 Task: Add Earthbound Farm Organic Vegetable Tray with Ranch to the cart.
Action: Mouse pressed left at (28, 160)
Screenshot: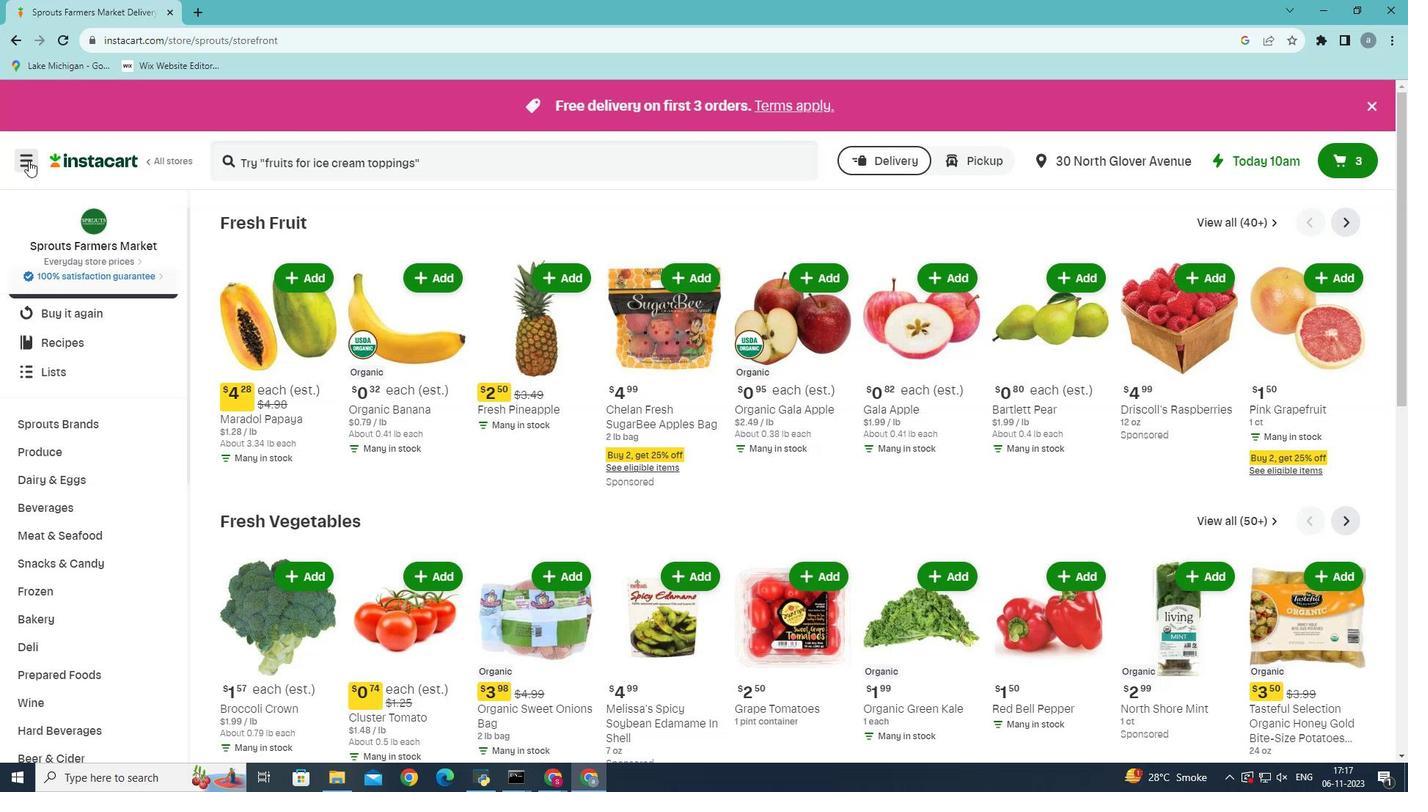 
Action: Mouse moved to (119, 416)
Screenshot: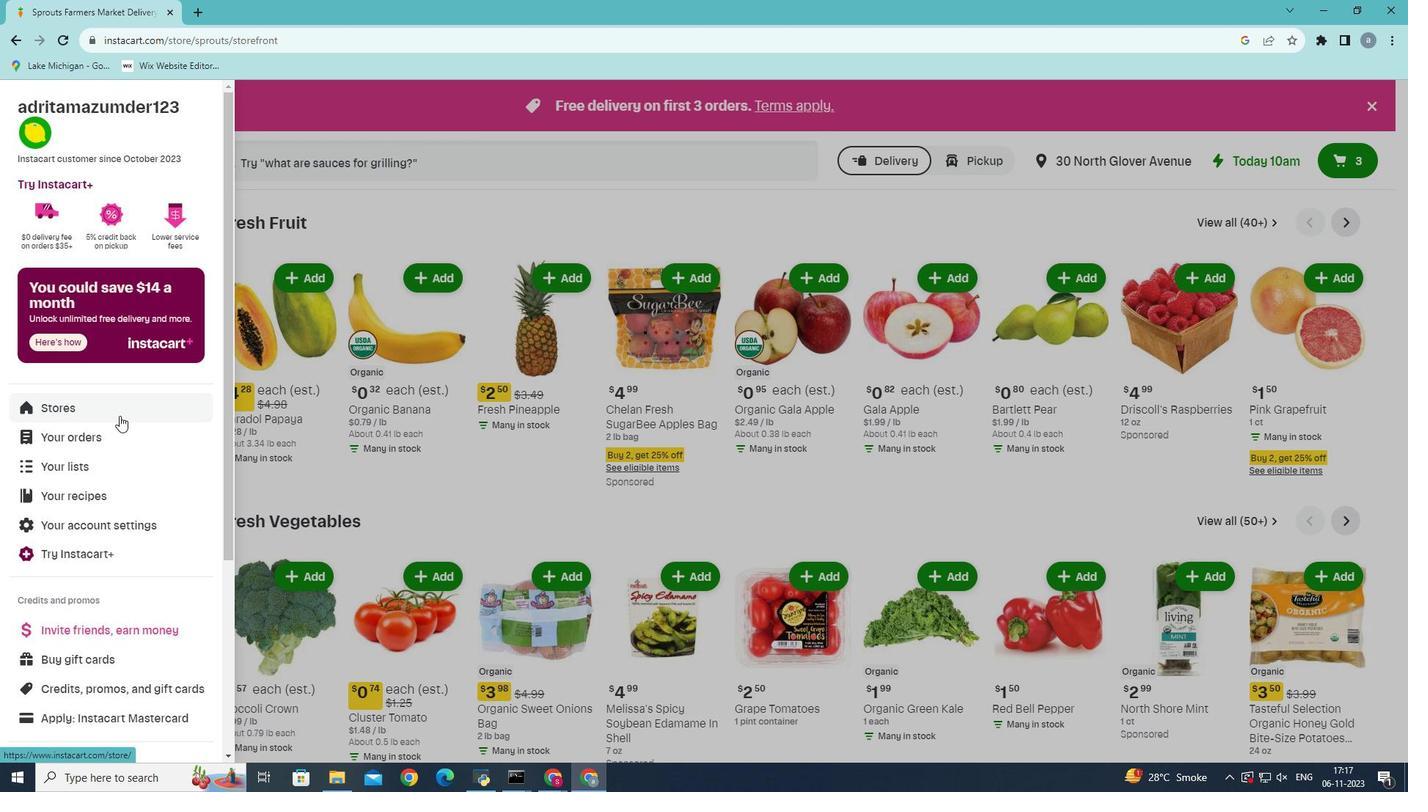 
Action: Mouse pressed left at (119, 416)
Screenshot: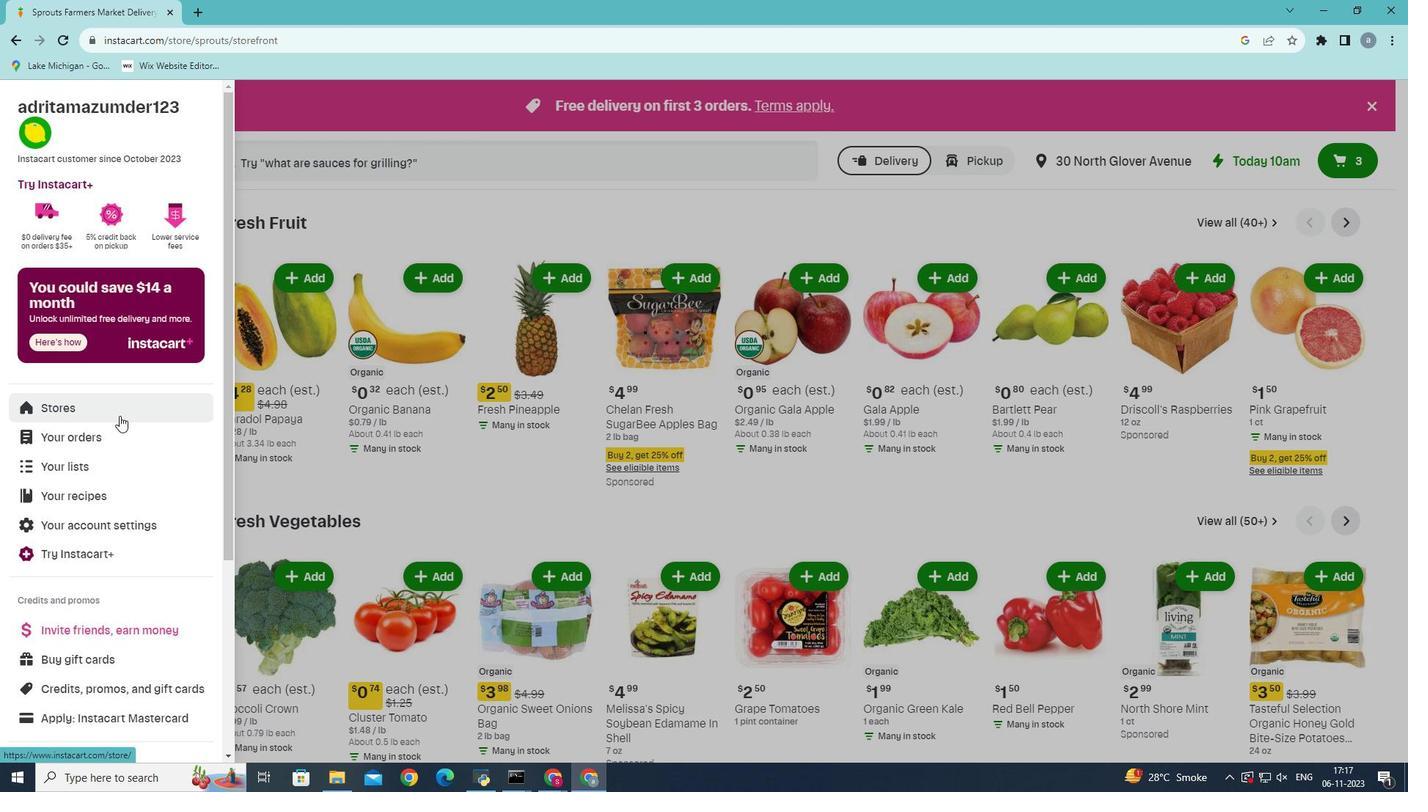 
Action: Mouse moved to (344, 167)
Screenshot: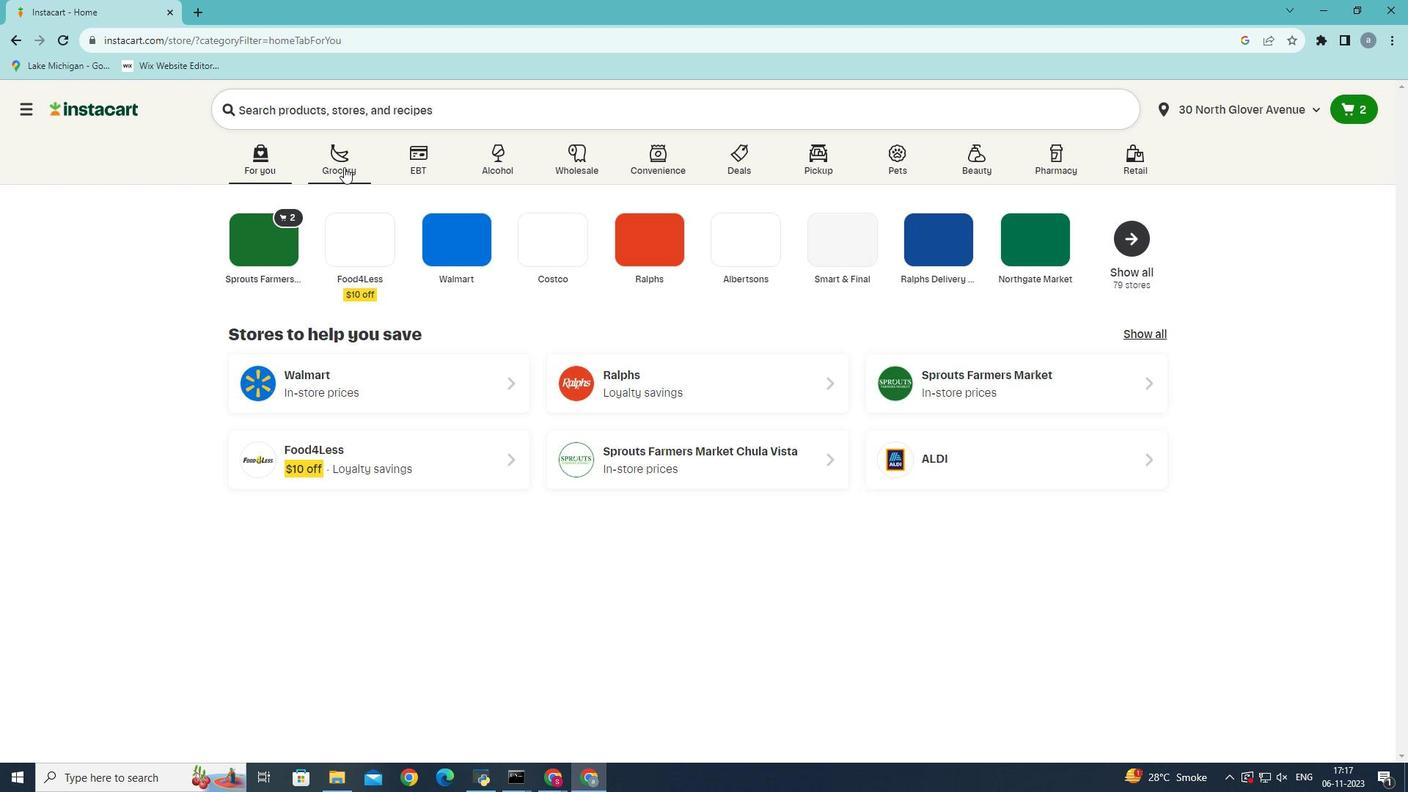 
Action: Mouse pressed left at (344, 167)
Screenshot: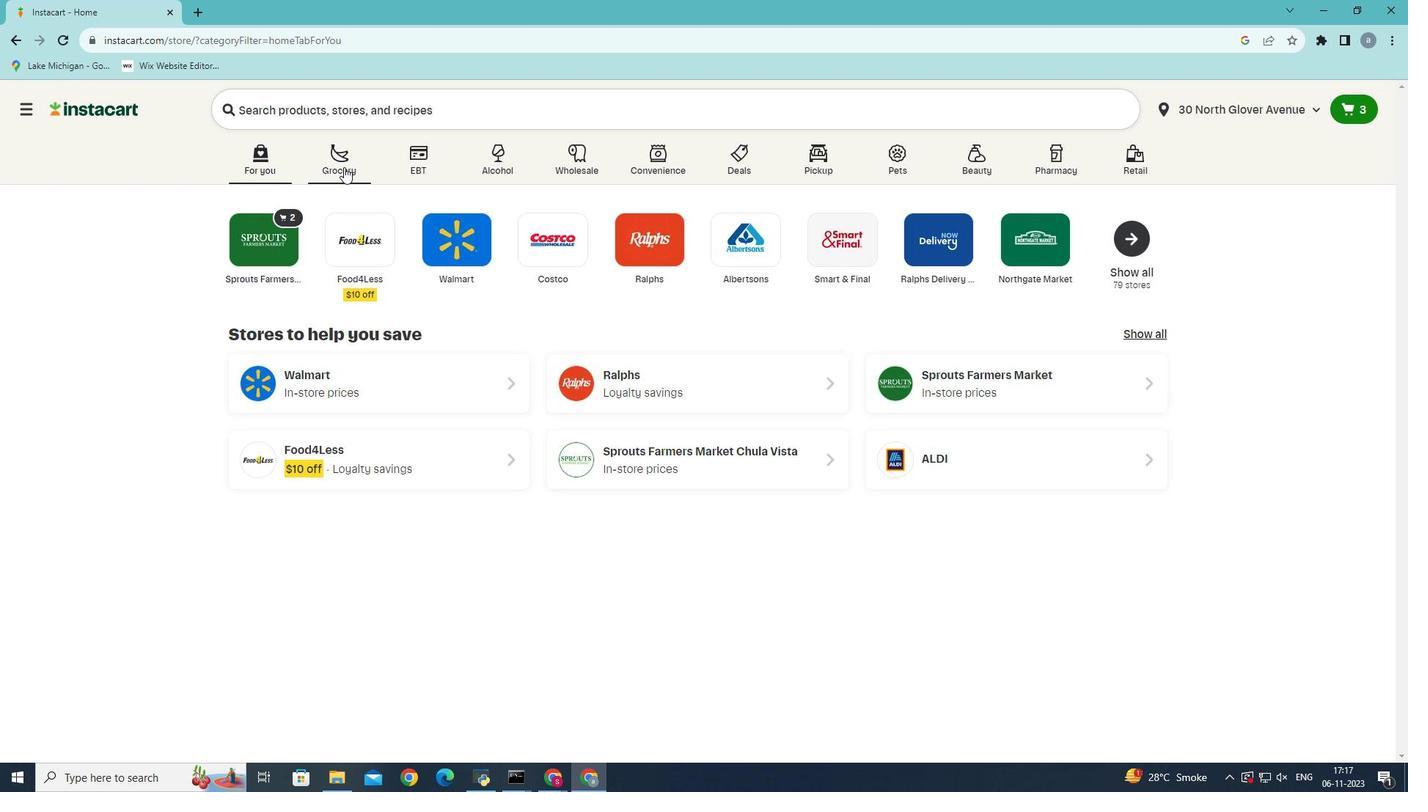 
Action: Mouse moved to (340, 439)
Screenshot: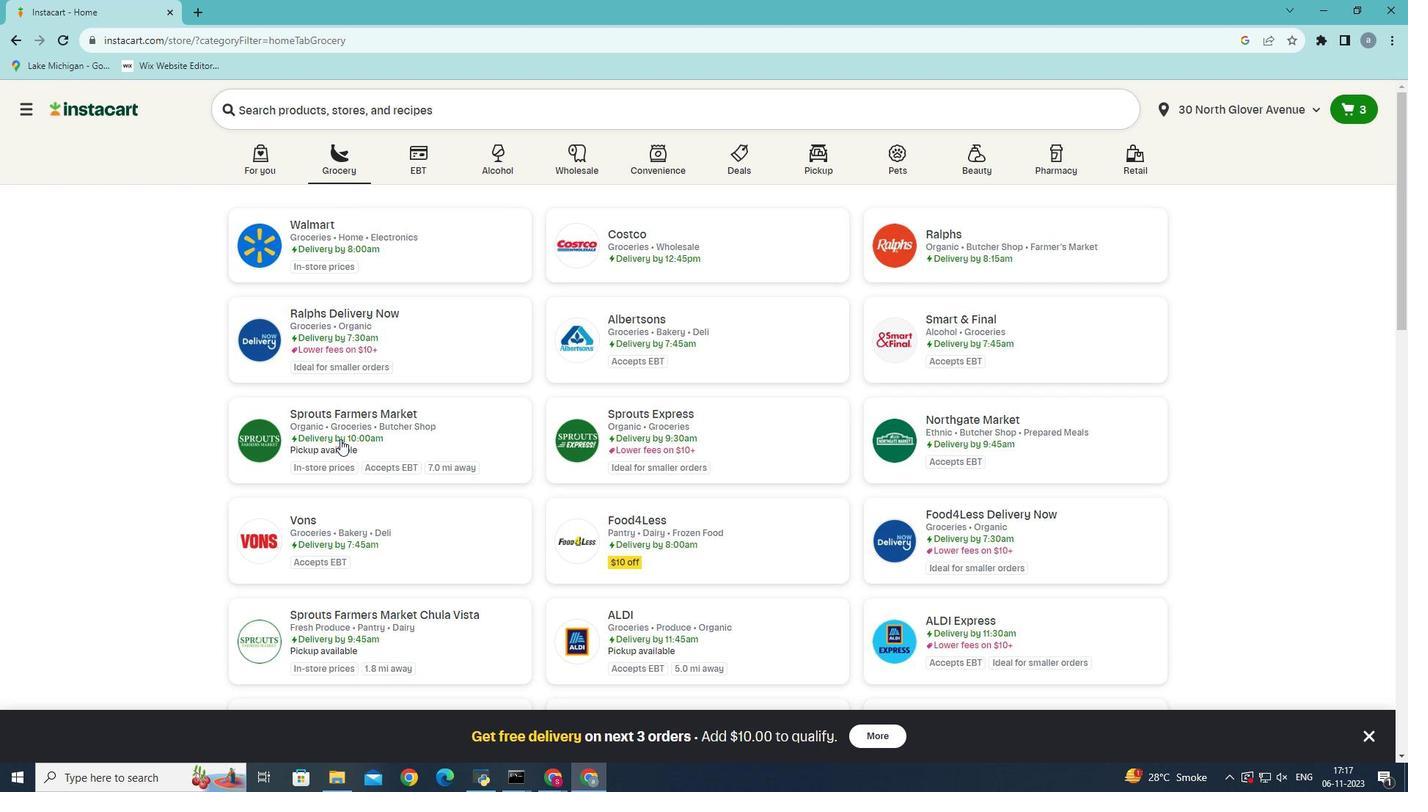 
Action: Mouse pressed left at (340, 439)
Screenshot: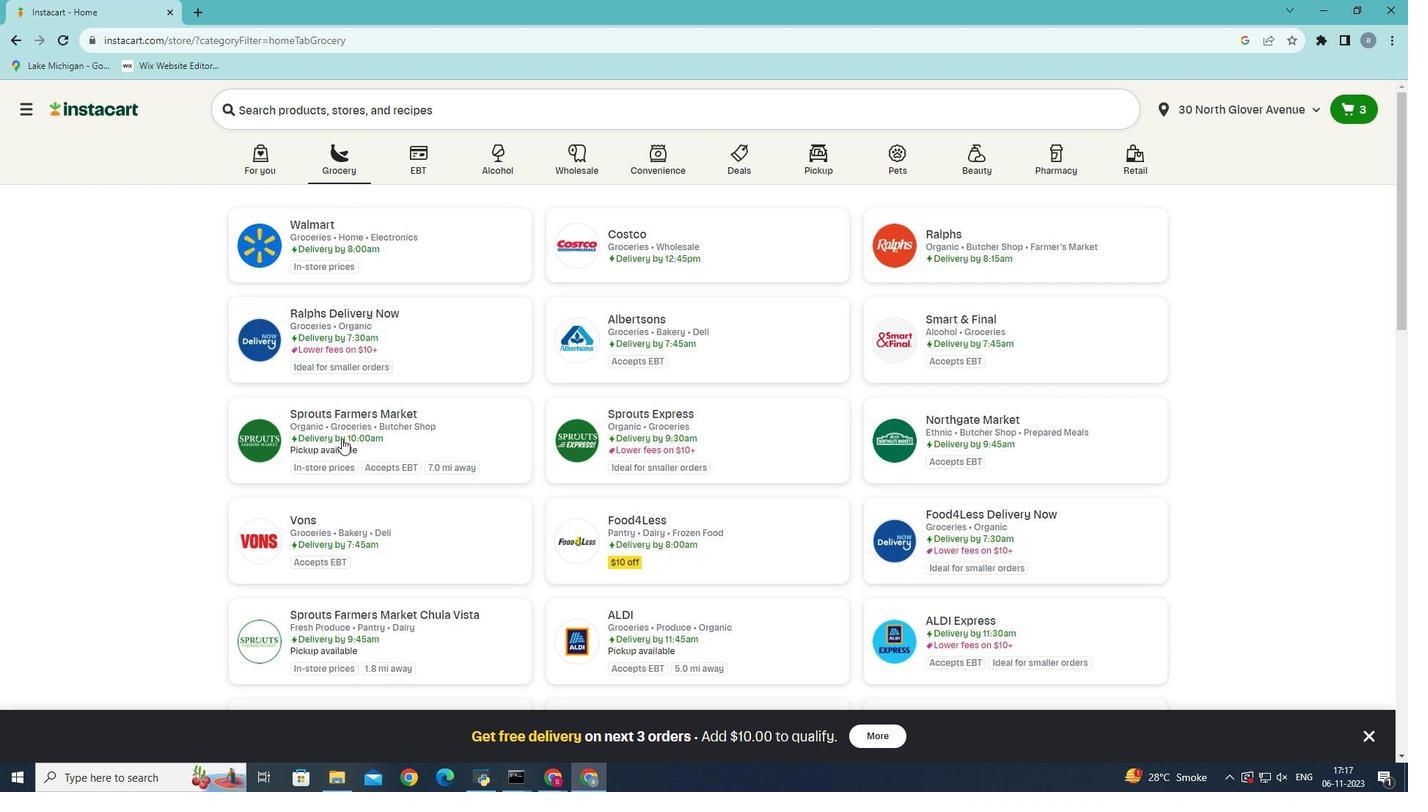 
Action: Mouse moved to (43, 537)
Screenshot: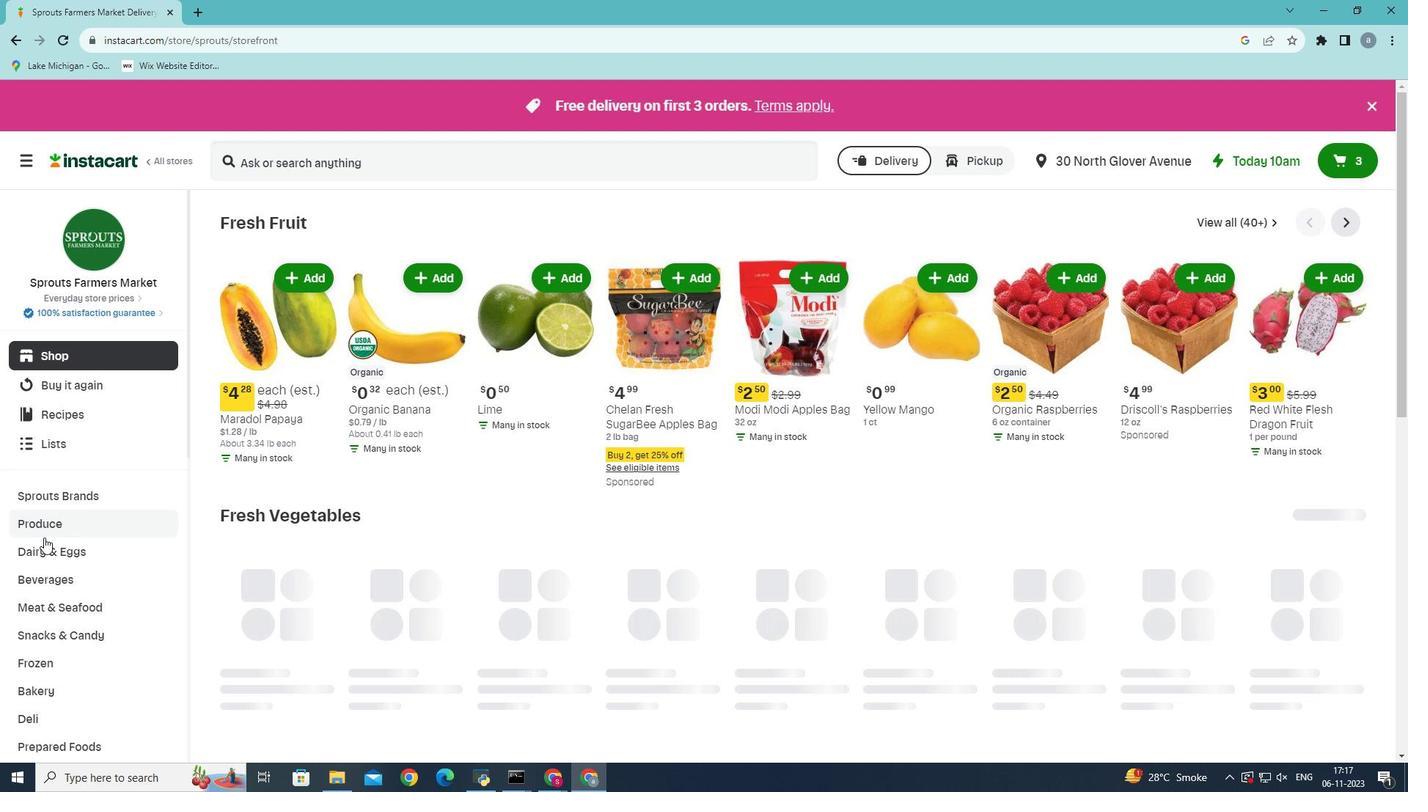 
Action: Mouse scrolled (43, 537) with delta (0, 0)
Screenshot: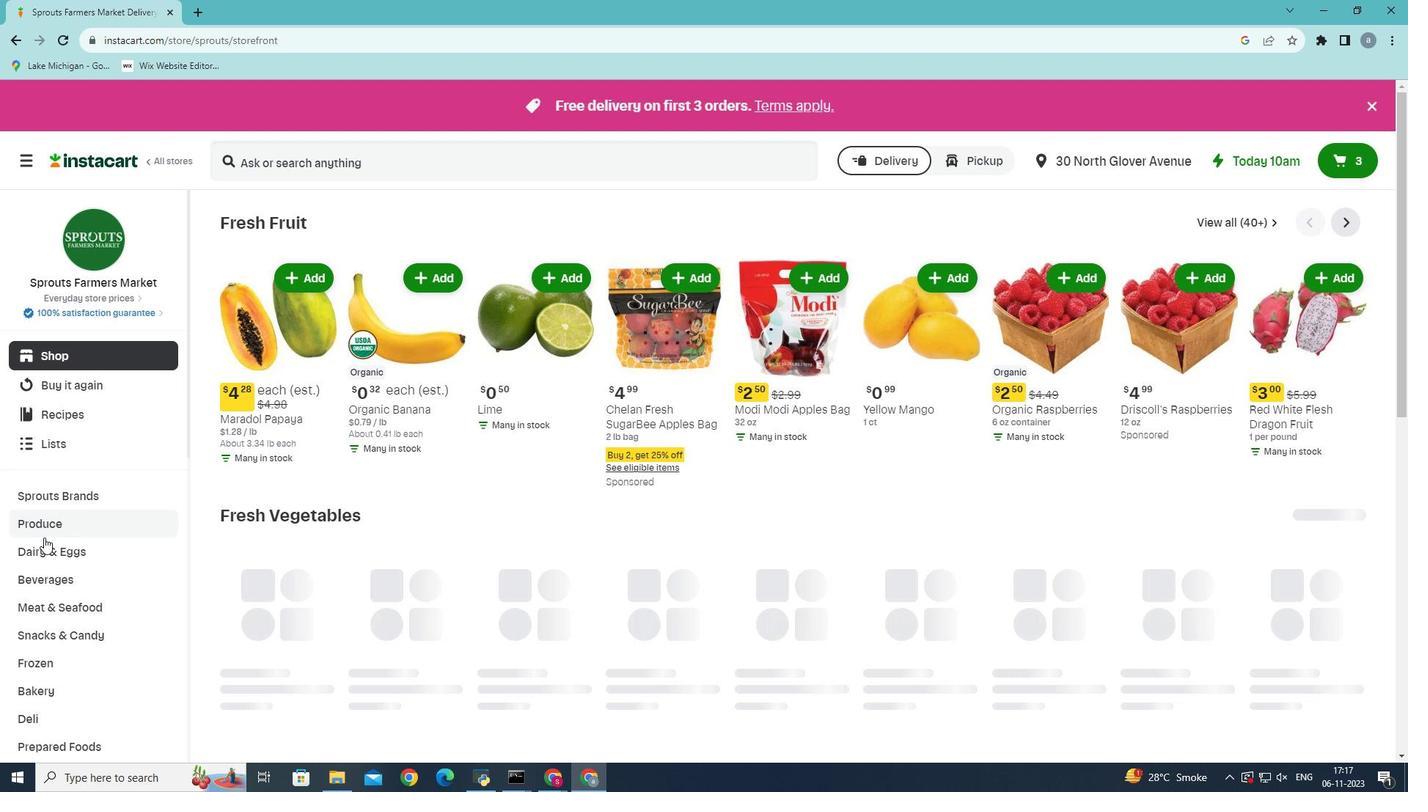 
Action: Mouse moved to (45, 537)
Screenshot: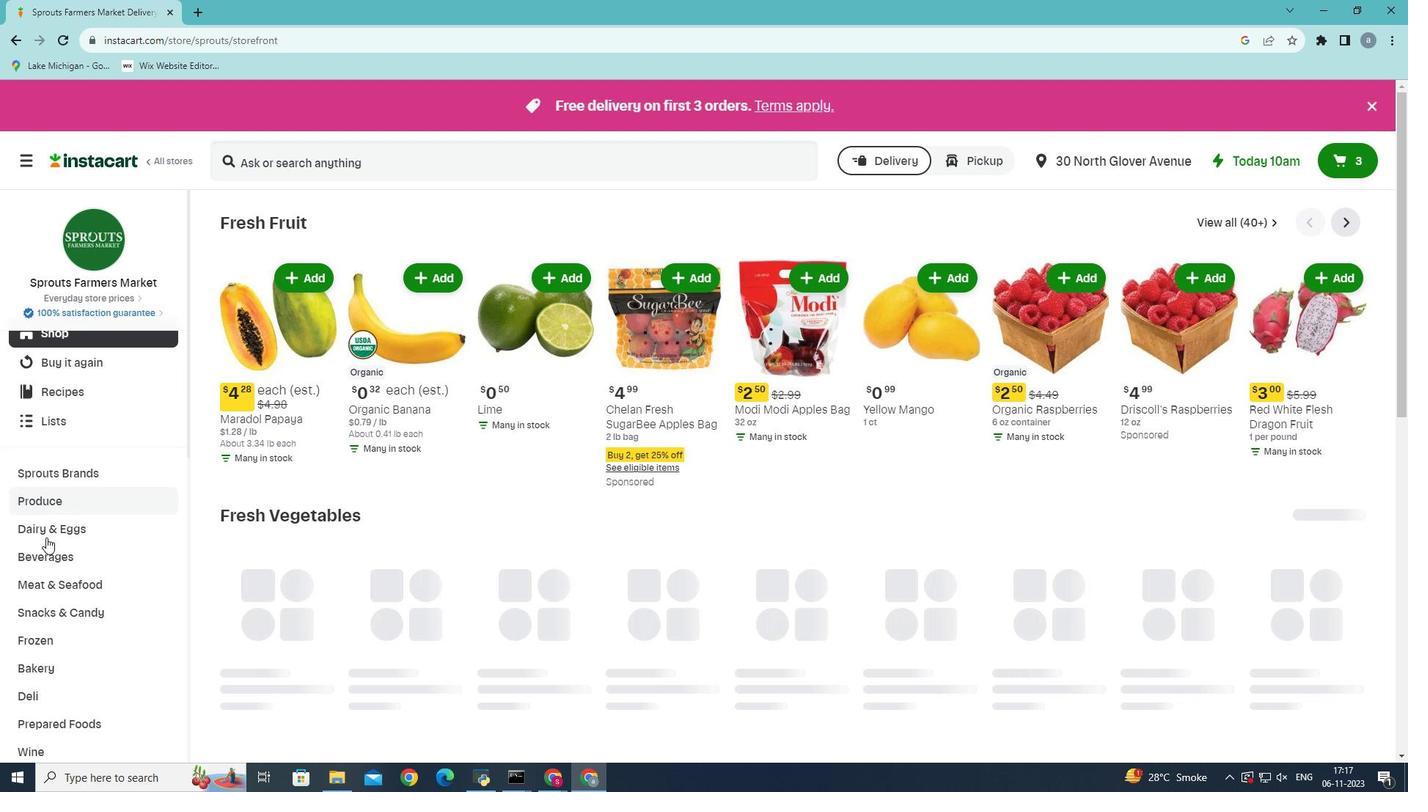 
Action: Mouse scrolled (45, 537) with delta (0, 0)
Screenshot: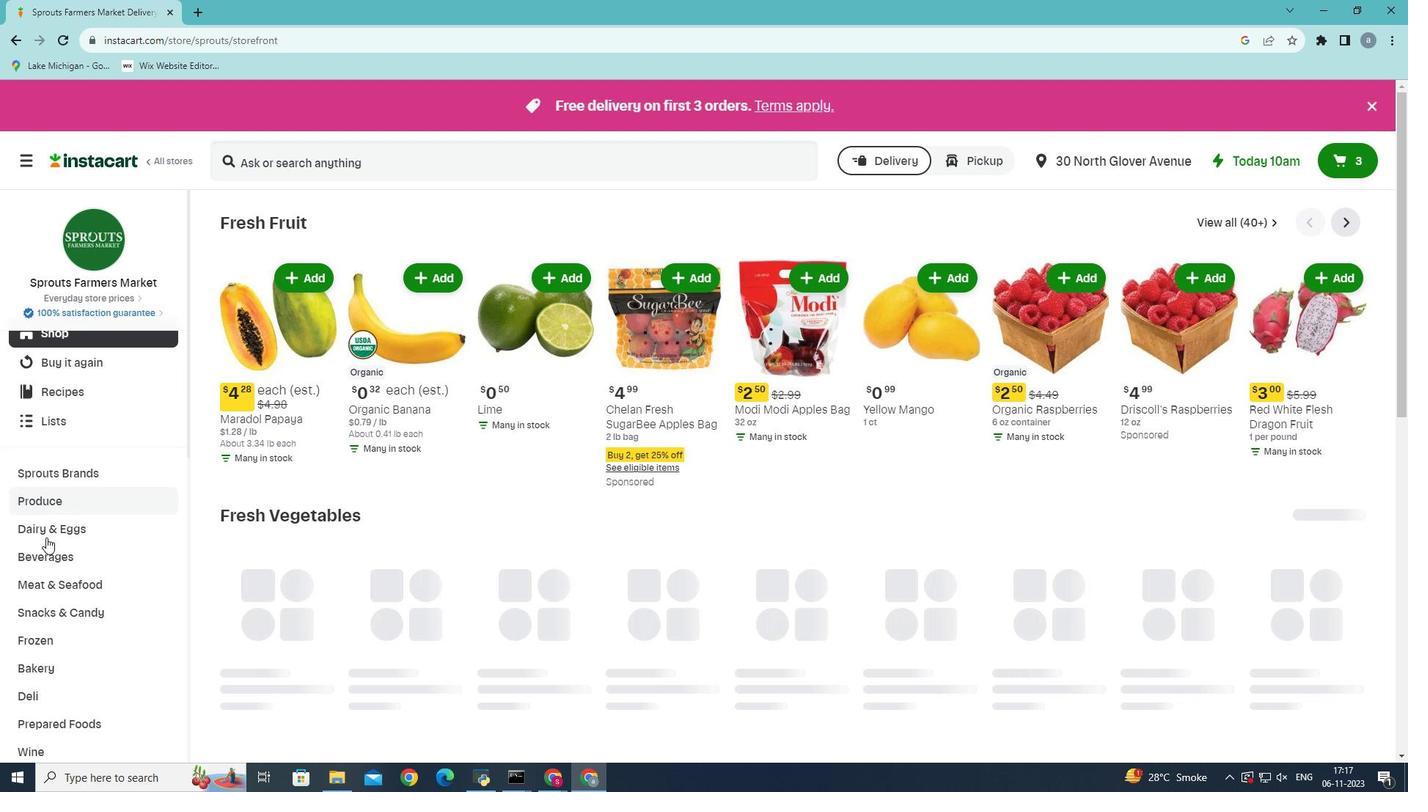 
Action: Mouse moved to (44, 603)
Screenshot: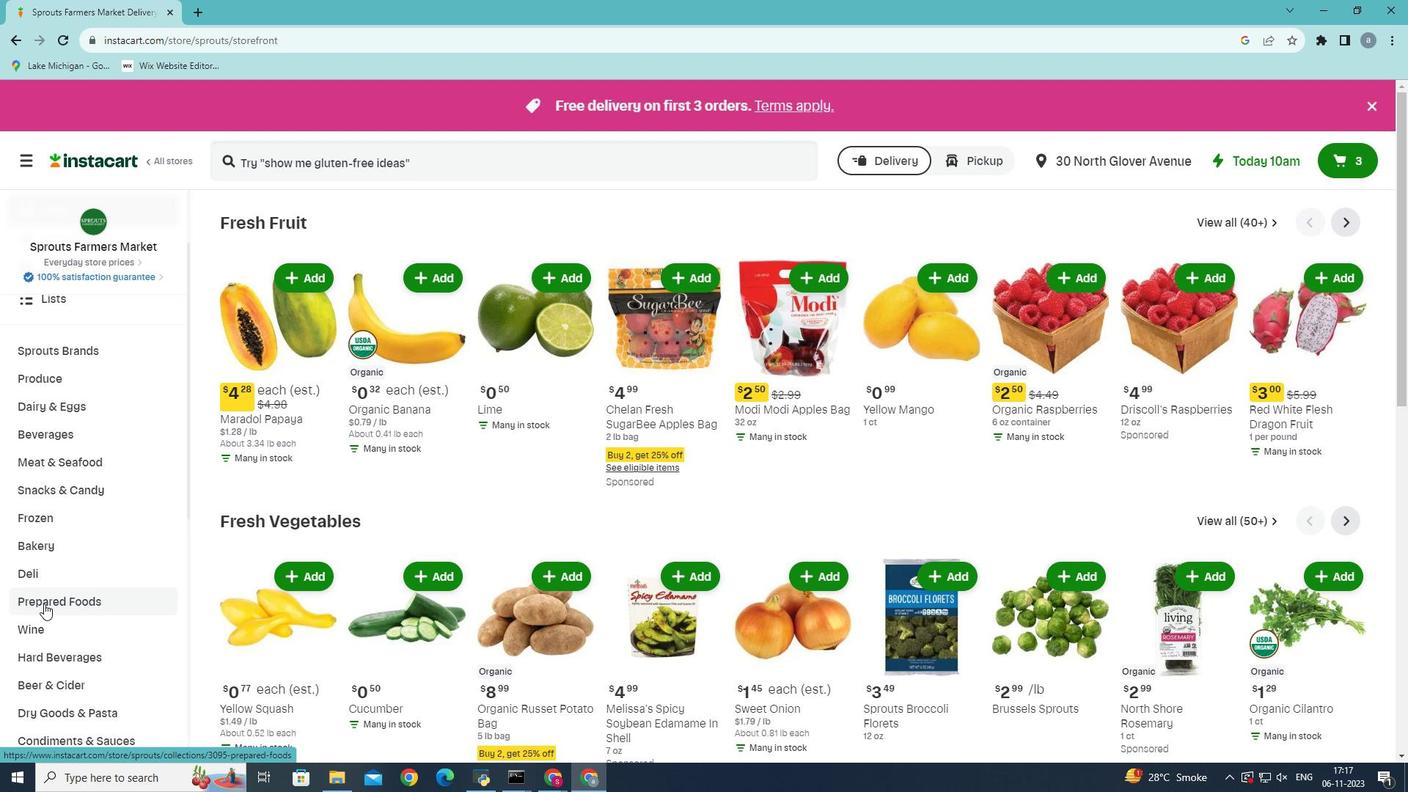 
Action: Mouse pressed left at (44, 603)
Screenshot: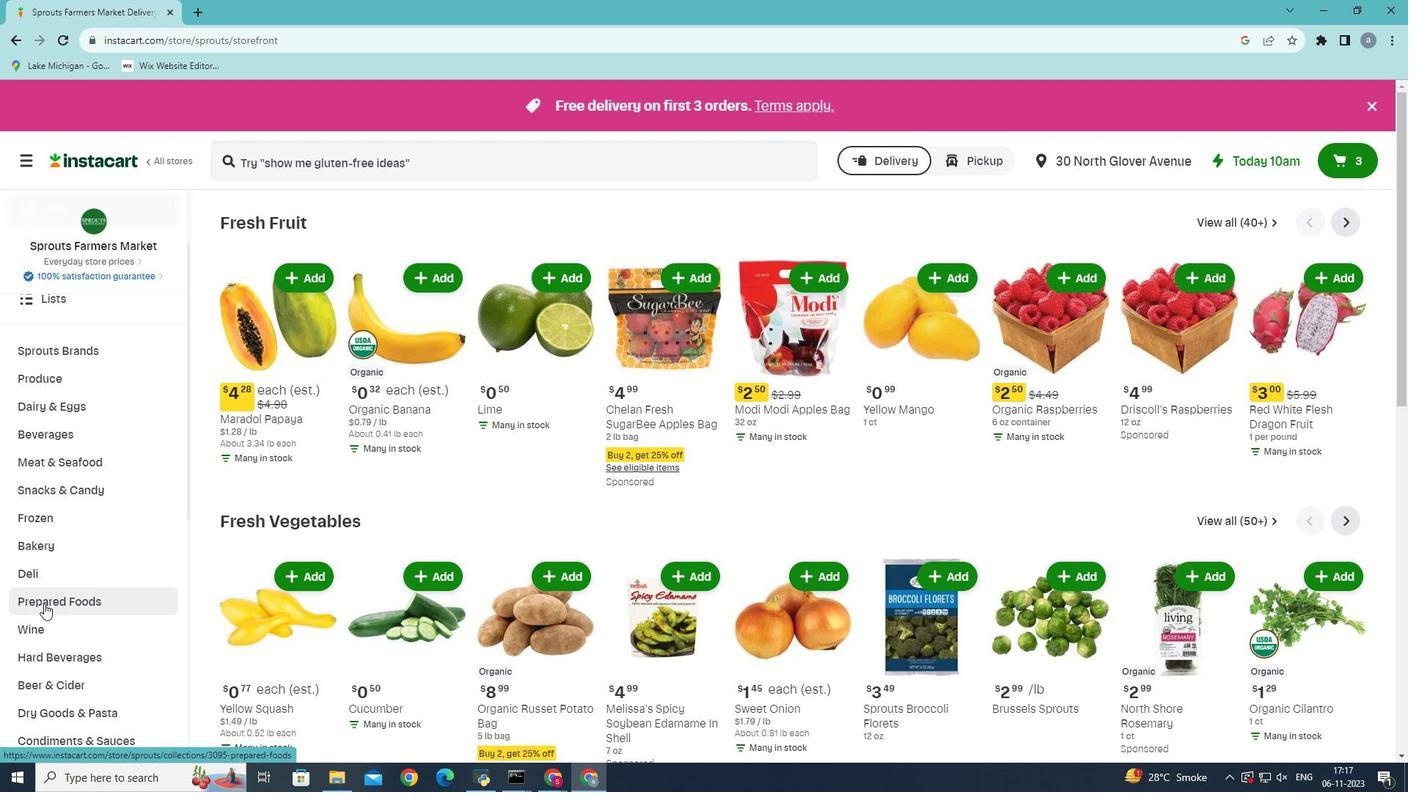 
Action: Mouse moved to (672, 260)
Screenshot: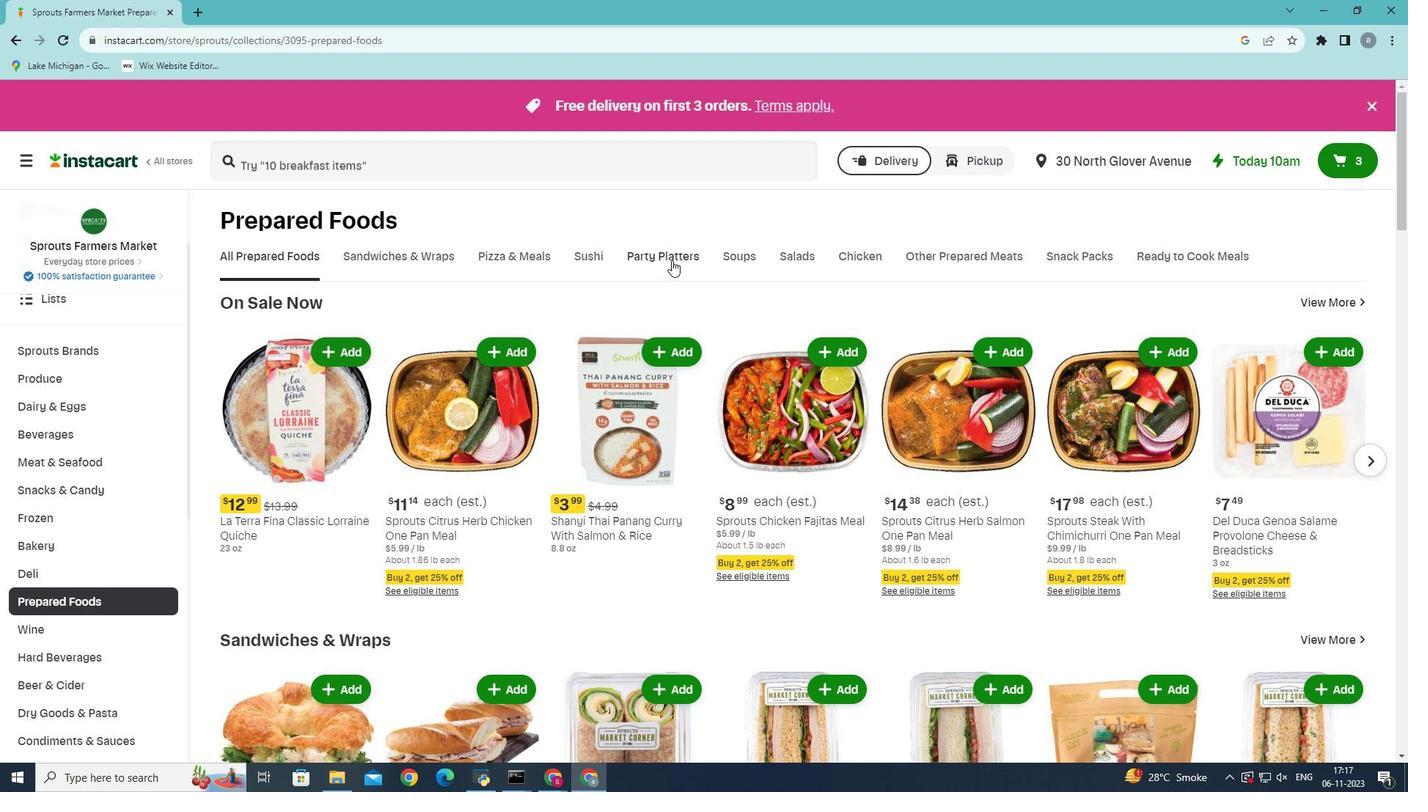 
Action: Mouse pressed left at (672, 260)
Screenshot: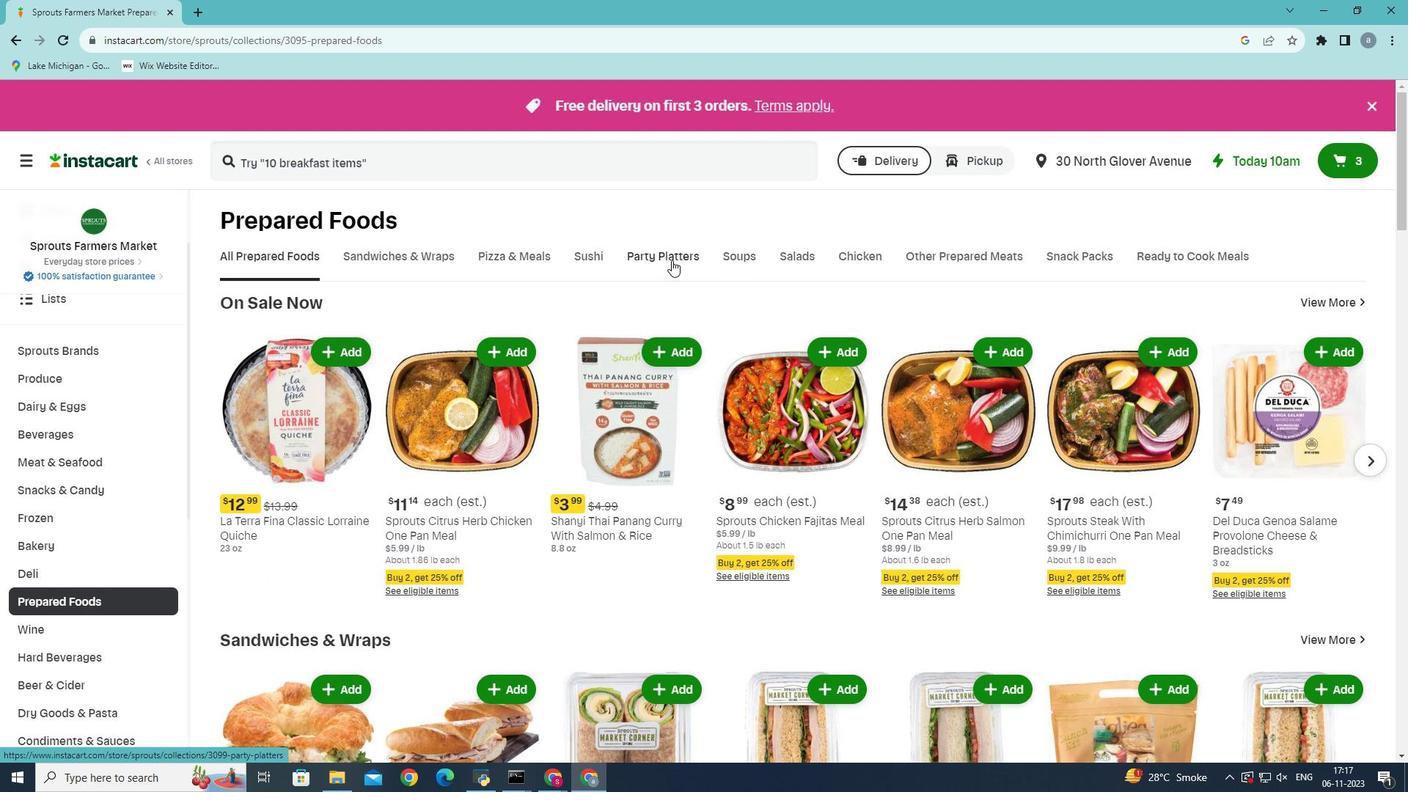 
Action: Mouse moved to (553, 399)
Screenshot: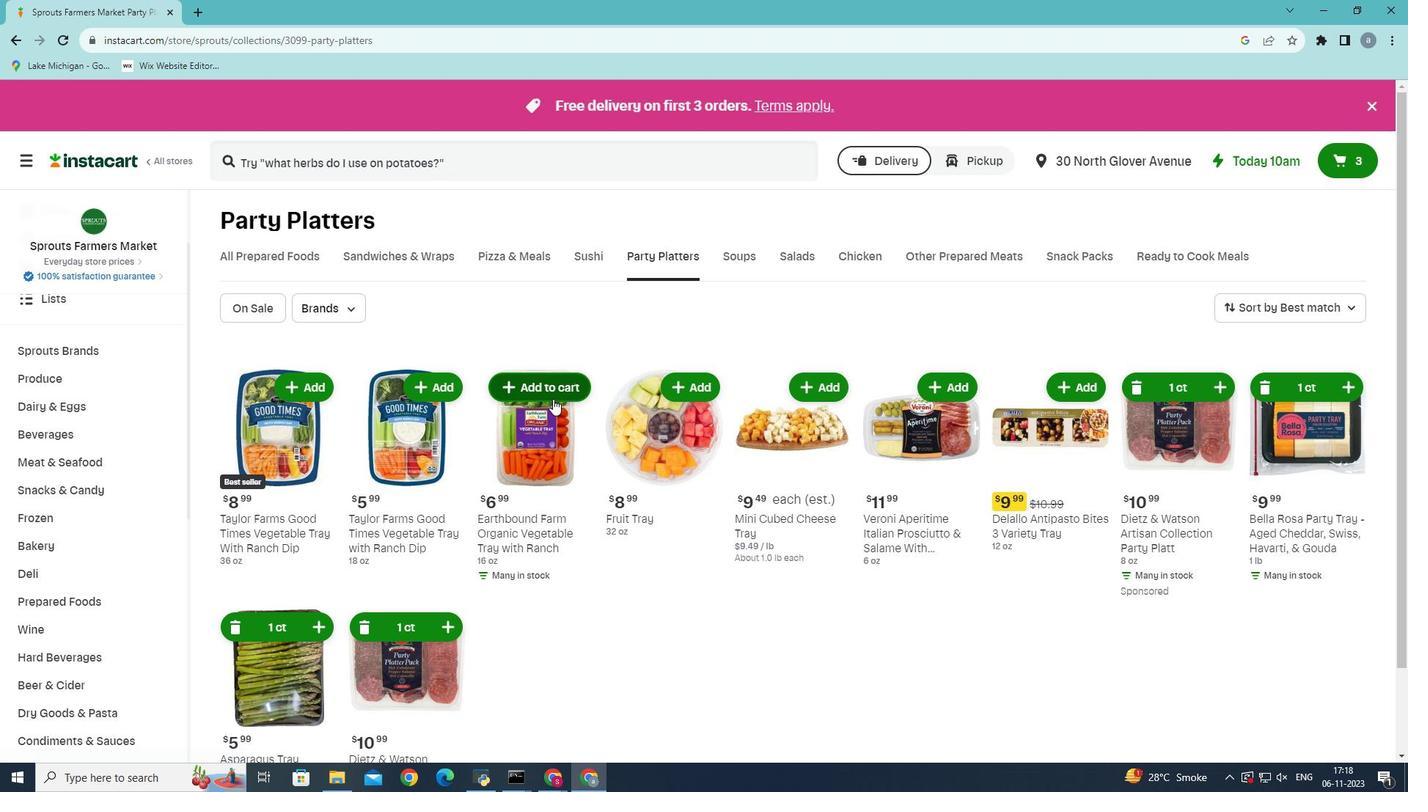 
Action: Mouse pressed left at (553, 399)
Screenshot: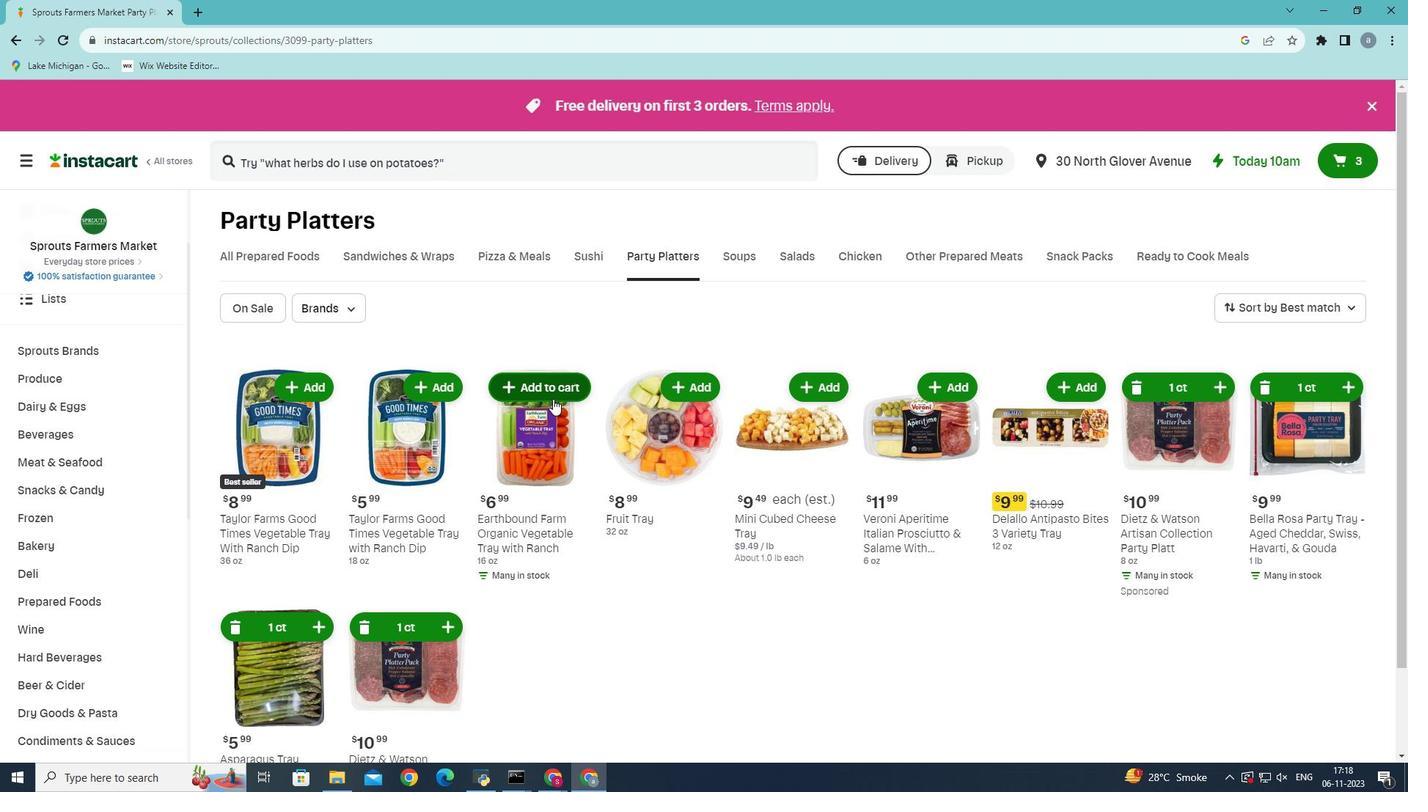 
Action: Mouse moved to (553, 399)
Screenshot: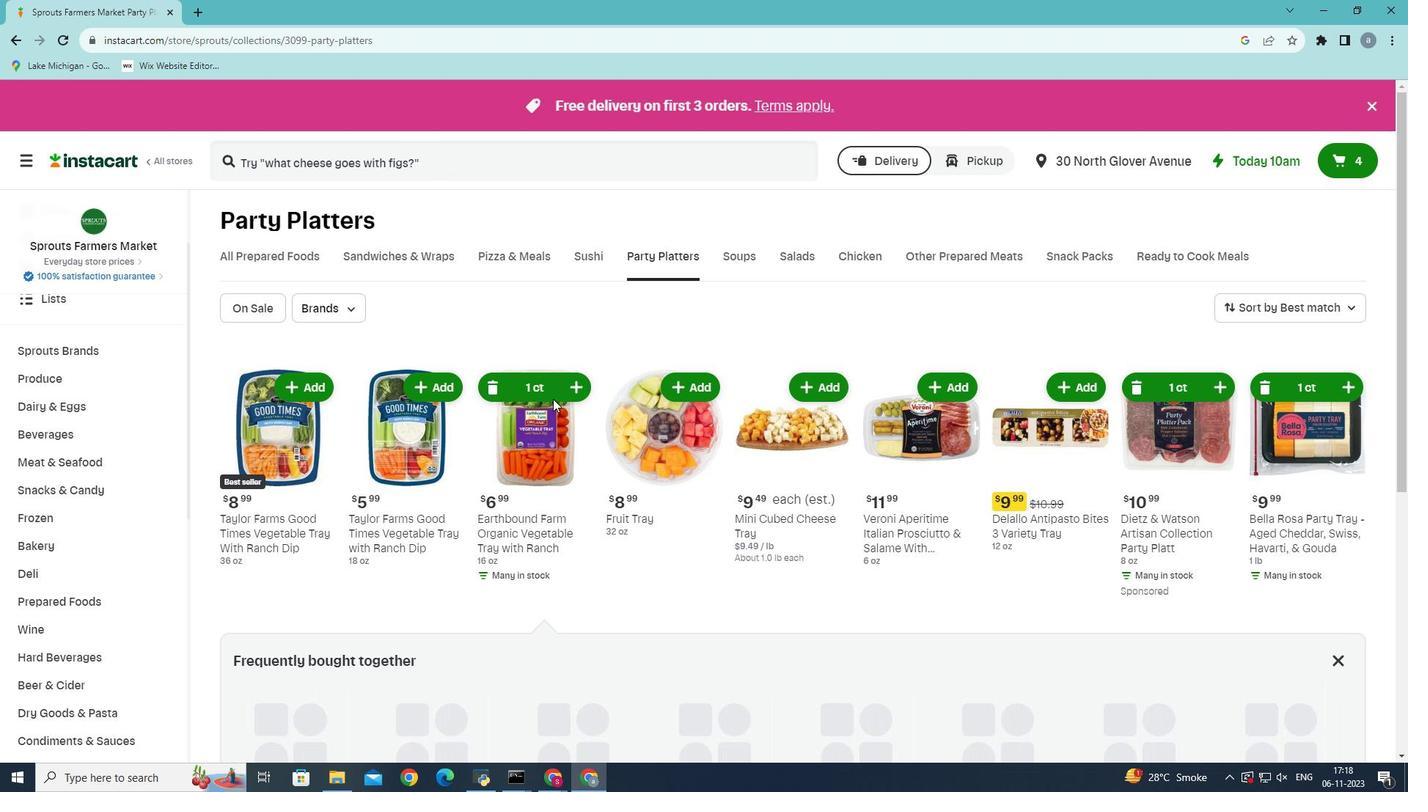 
